 Task: Open a blank sheet, save the file as 'knowledge' Insert a table '2 by 1' In first column, add headers, 'Happy, Sad'. Change table style to  'Green'
Action: Mouse moved to (32, 62)
Screenshot: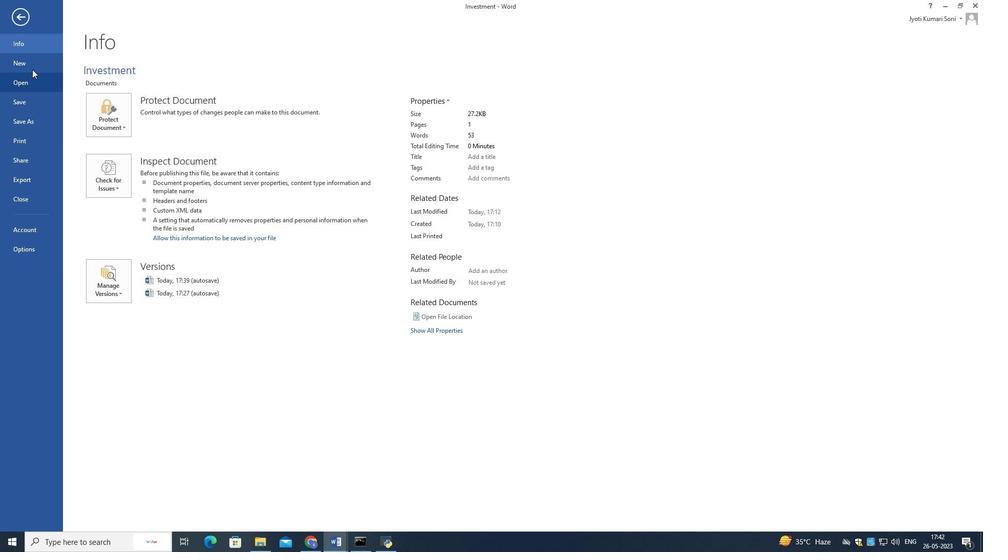 
Action: Mouse pressed left at (32, 62)
Screenshot: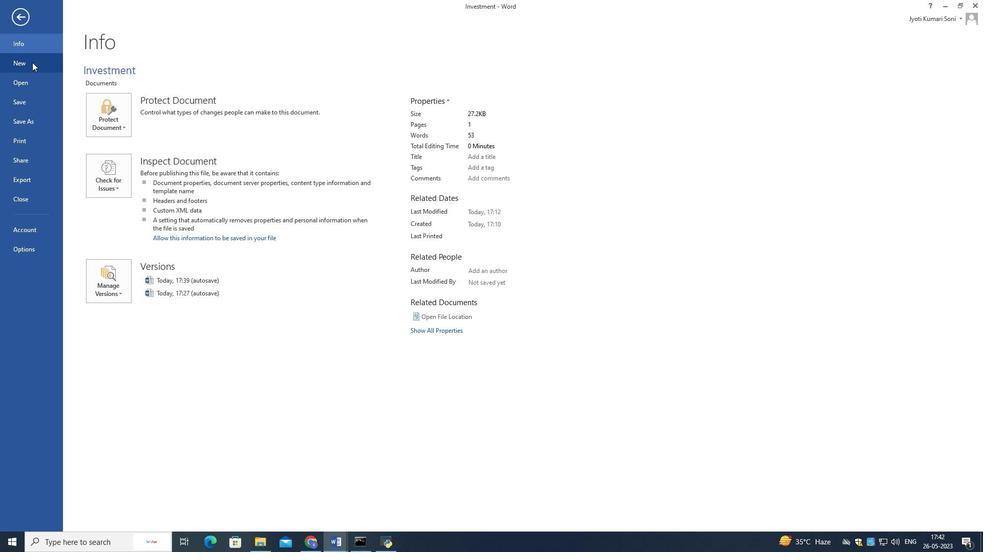 
Action: Mouse moved to (170, 142)
Screenshot: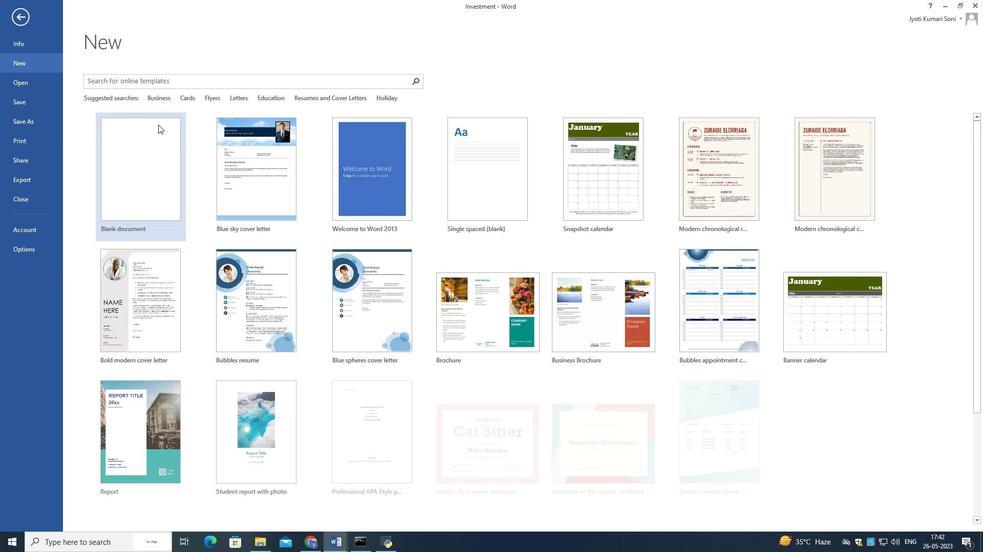 
Action: Mouse pressed left at (170, 142)
Screenshot: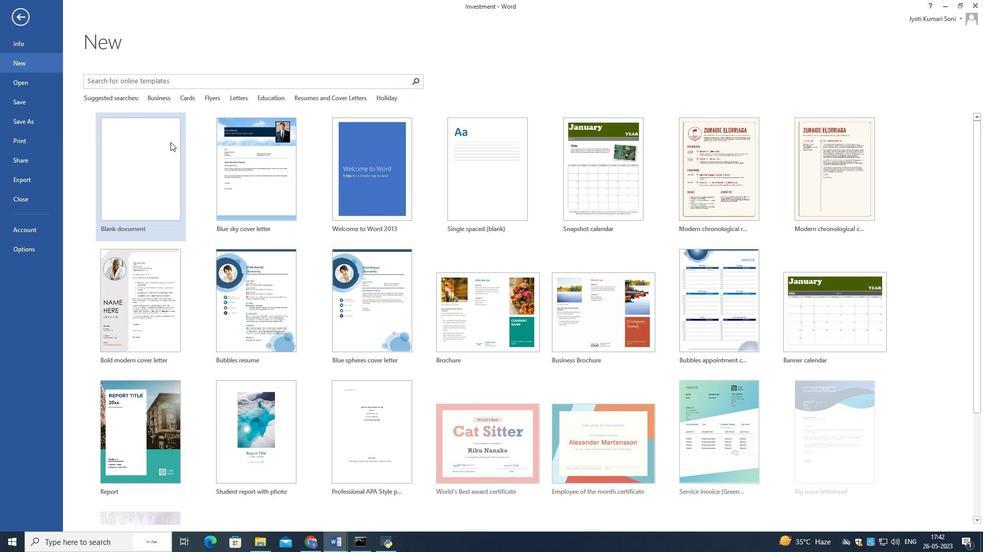 
Action: Mouse moved to (344, 131)
Screenshot: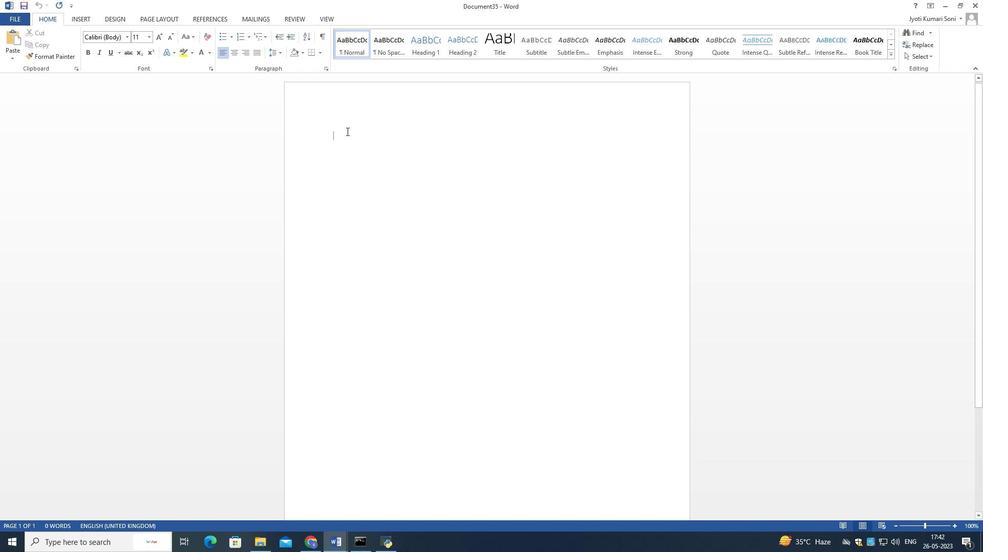 
Action: Key pressed ctrl+S
Screenshot: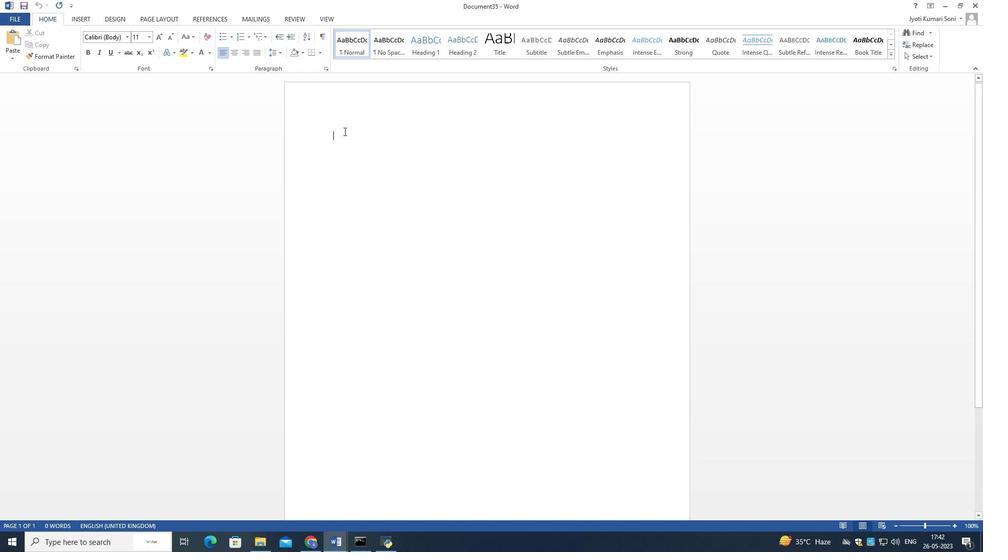 
Action: Mouse moved to (259, 103)
Screenshot: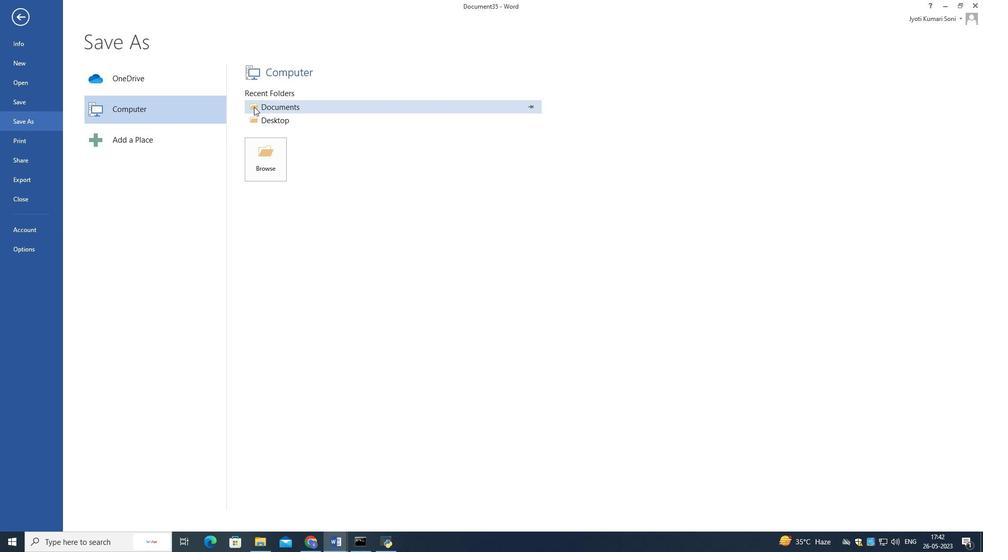
Action: Mouse pressed left at (259, 103)
Screenshot: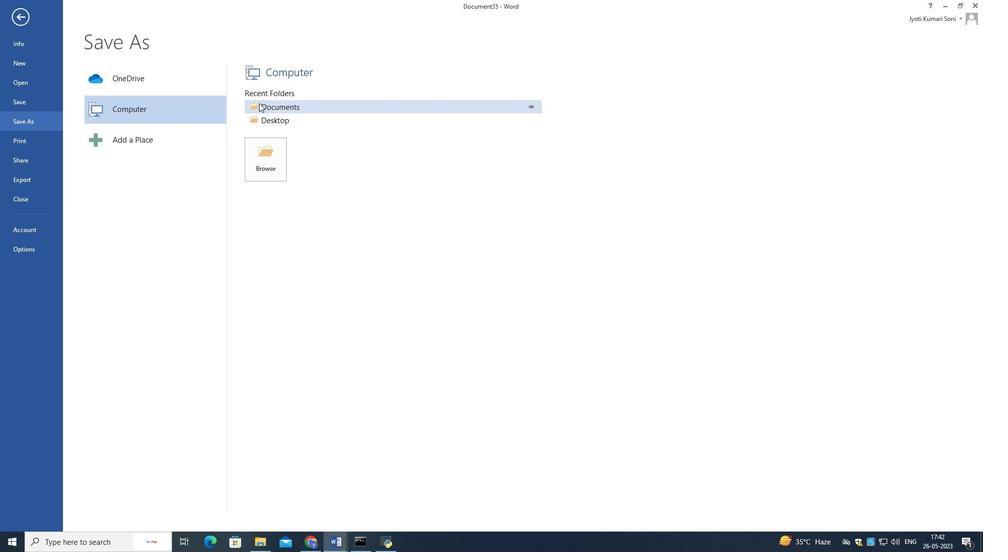 
Action: Mouse moved to (259, 107)
Screenshot: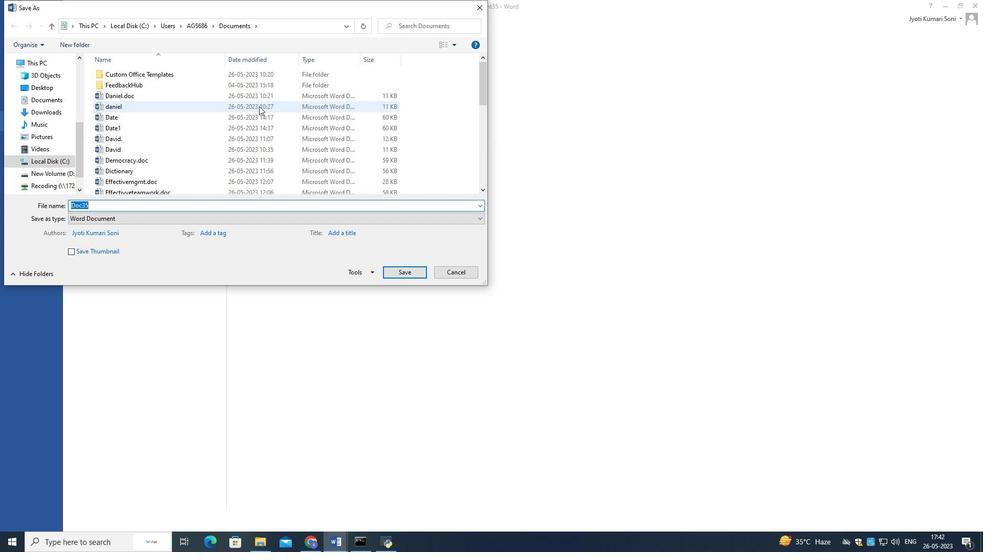 
Action: Key pressed k
Screenshot: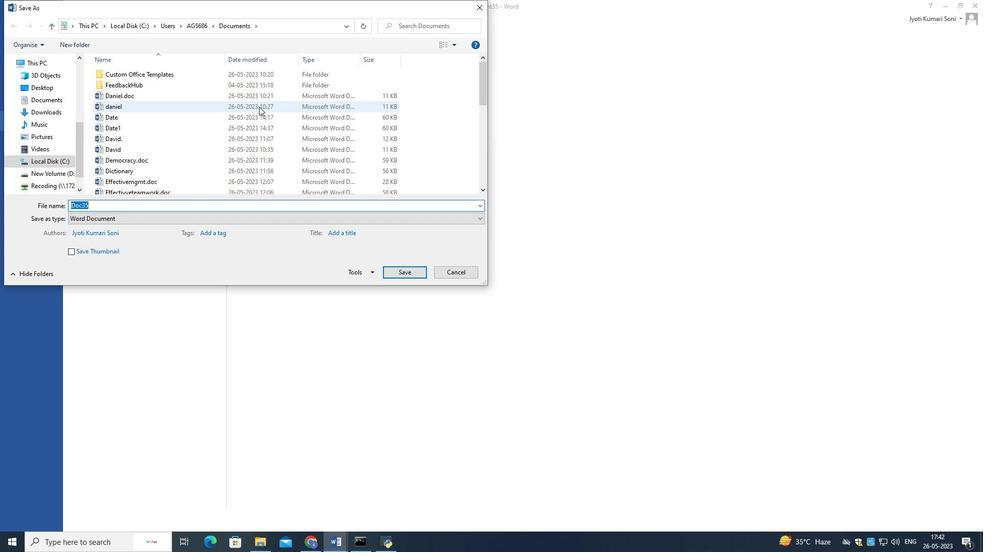 
Action: Mouse moved to (259, 107)
Screenshot: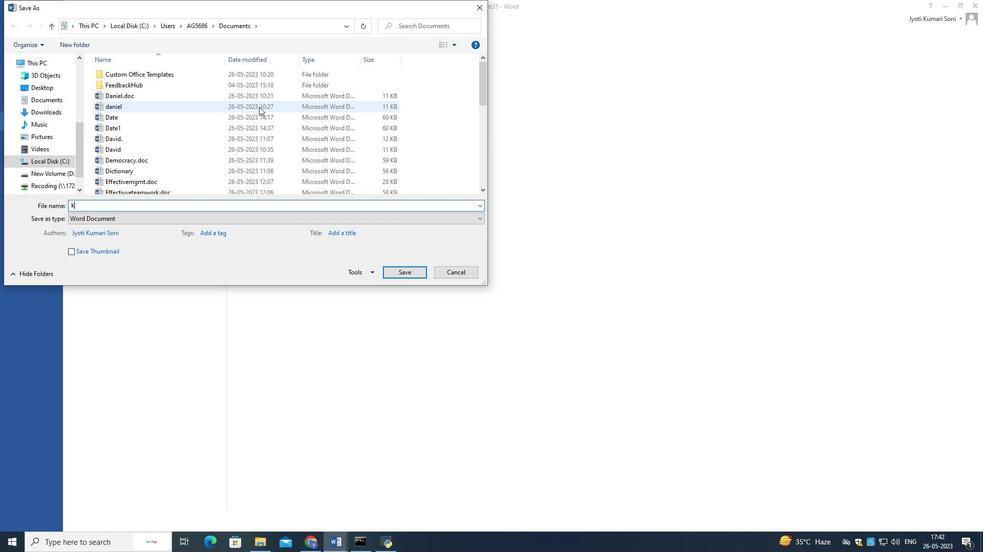 
Action: Key pressed nowledge<Key.enter>
Screenshot: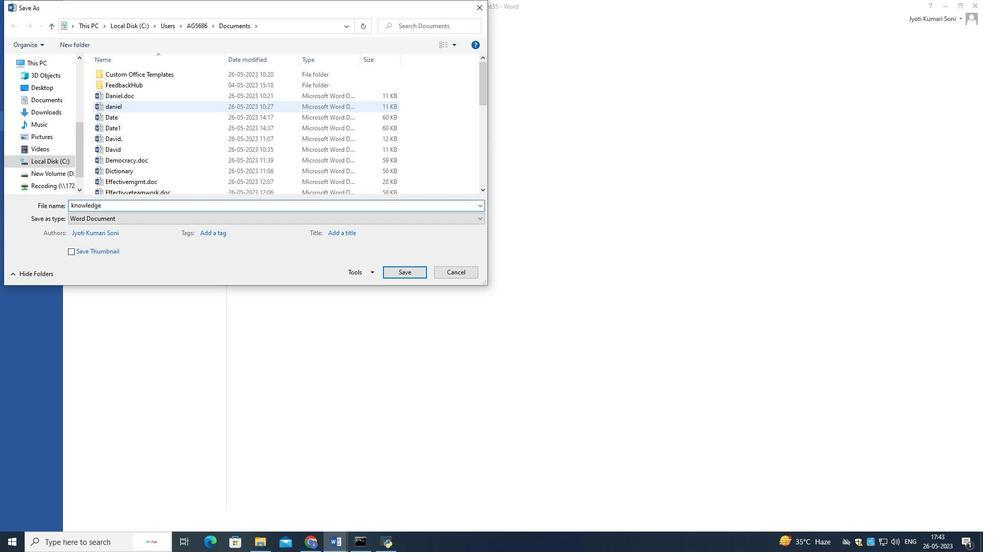 
Action: Mouse moved to (70, 14)
Screenshot: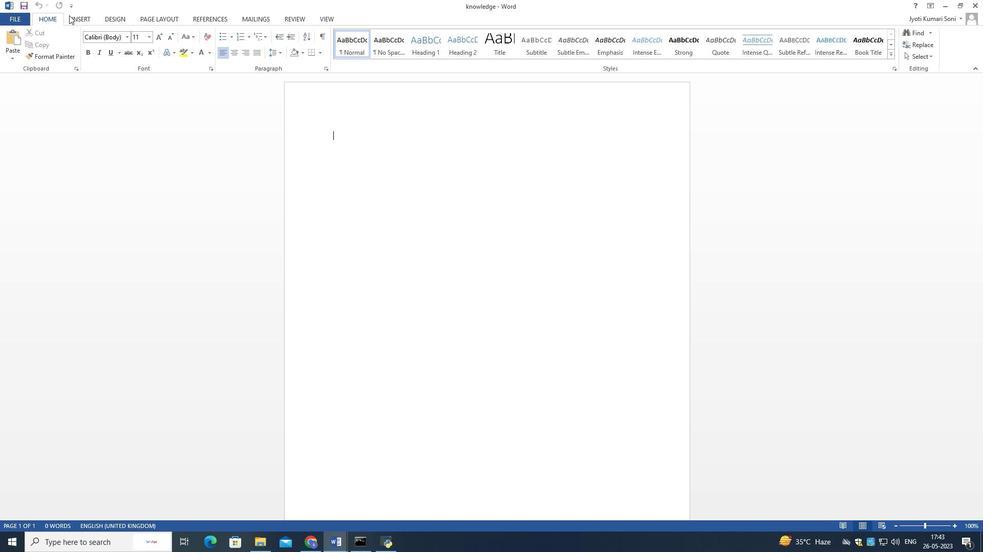 
Action: Mouse pressed left at (70, 14)
Screenshot: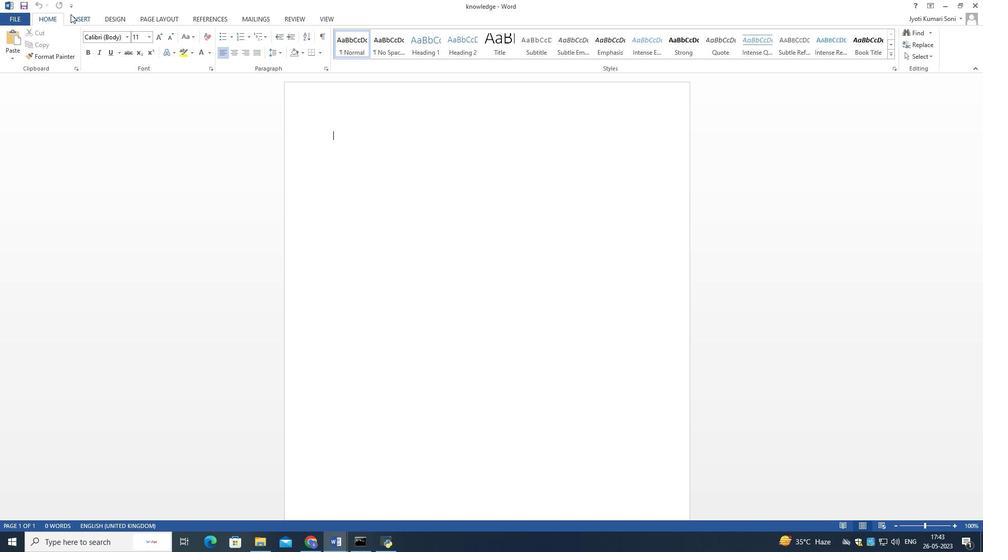 
Action: Mouse moved to (76, 54)
Screenshot: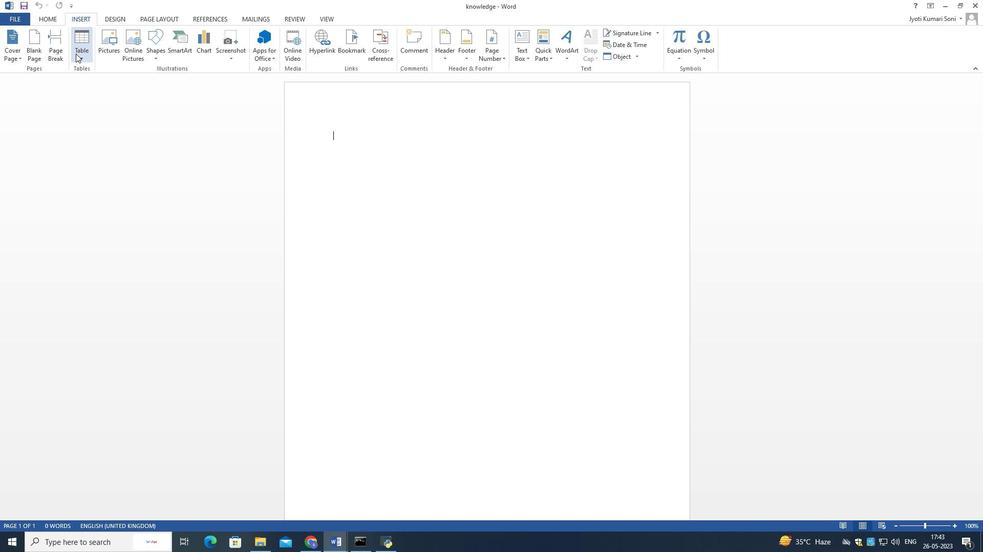 
Action: Mouse pressed left at (76, 54)
Screenshot: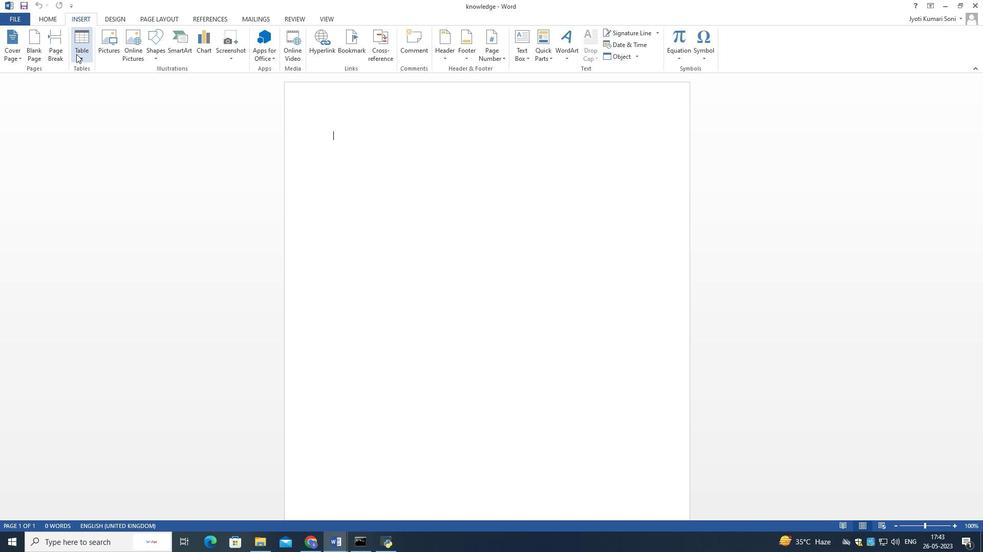 
Action: Mouse moved to (90, 78)
Screenshot: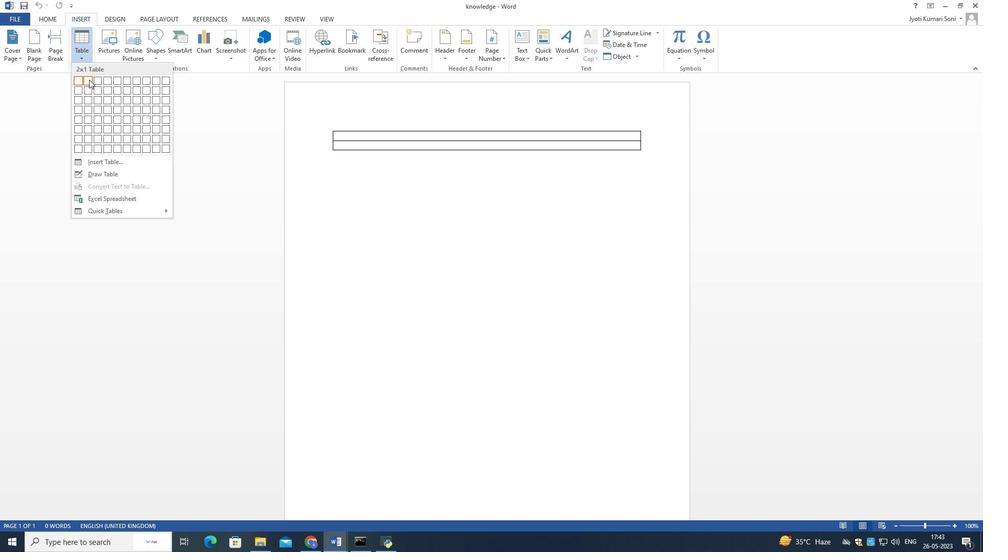 
Action: Mouse pressed left at (90, 78)
Screenshot: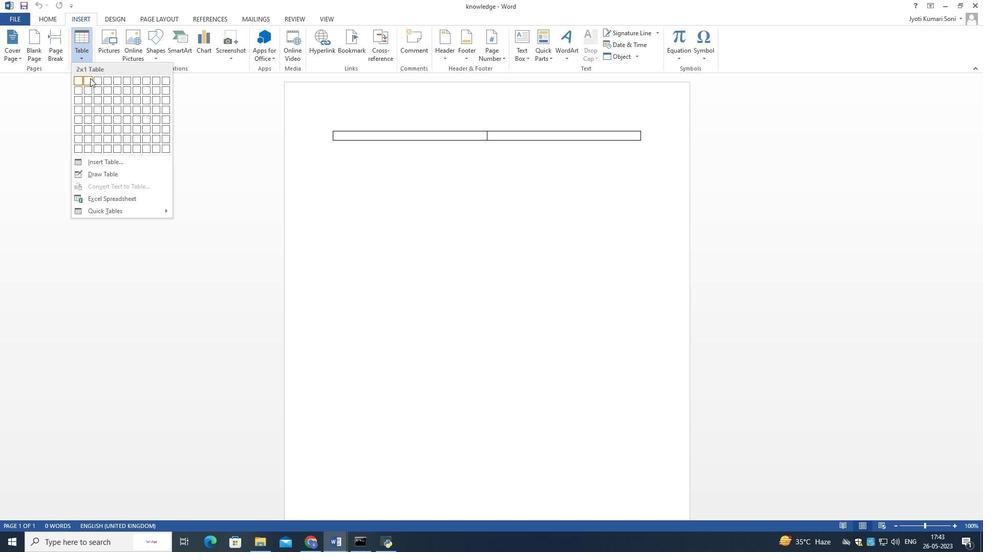 
Action: Mouse moved to (415, 137)
Screenshot: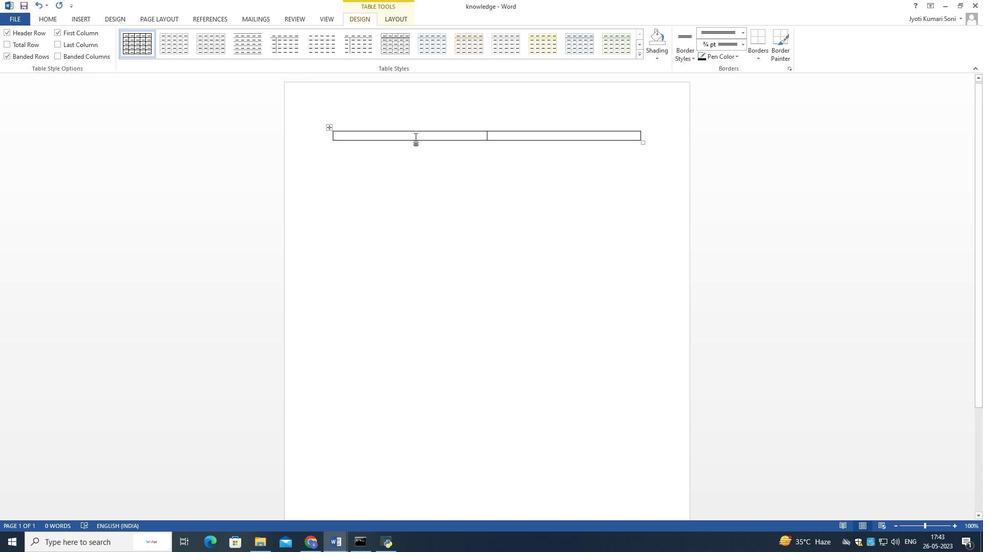 
Action: Mouse pressed left at (415, 137)
Screenshot: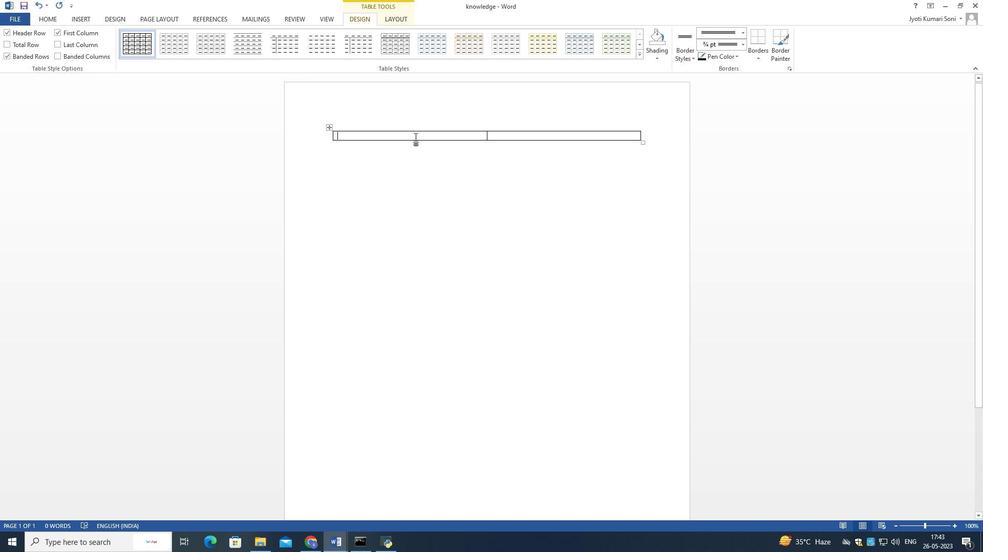 
Action: Mouse moved to (415, 136)
Screenshot: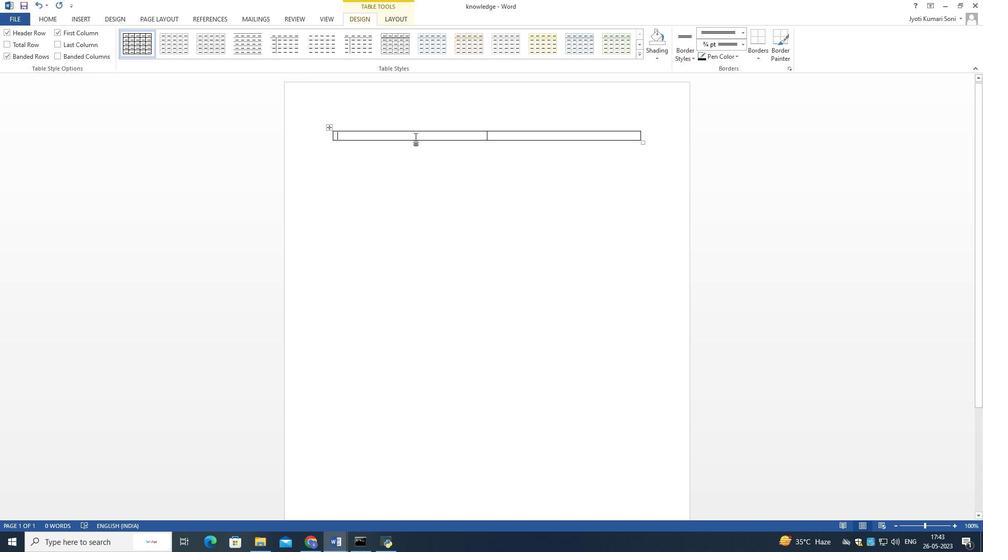 
Action: Key pressed h
Screenshot: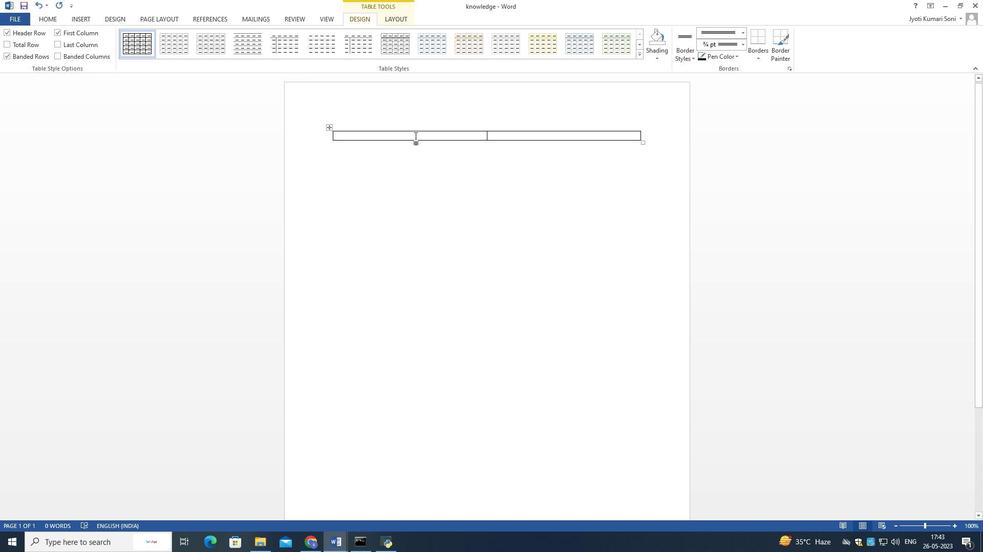 
Action: Mouse moved to (415, 135)
Screenshot: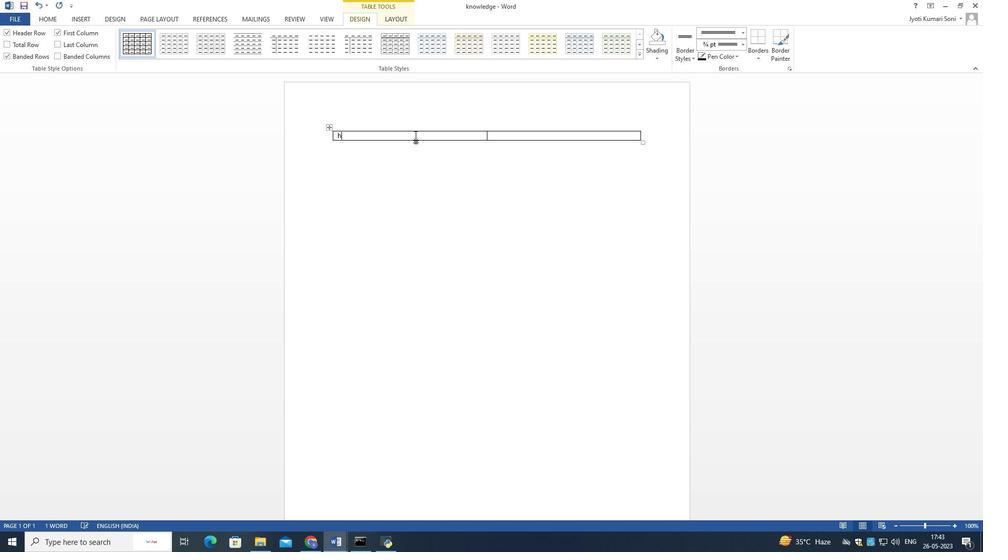 
Action: Key pressed a
Screenshot: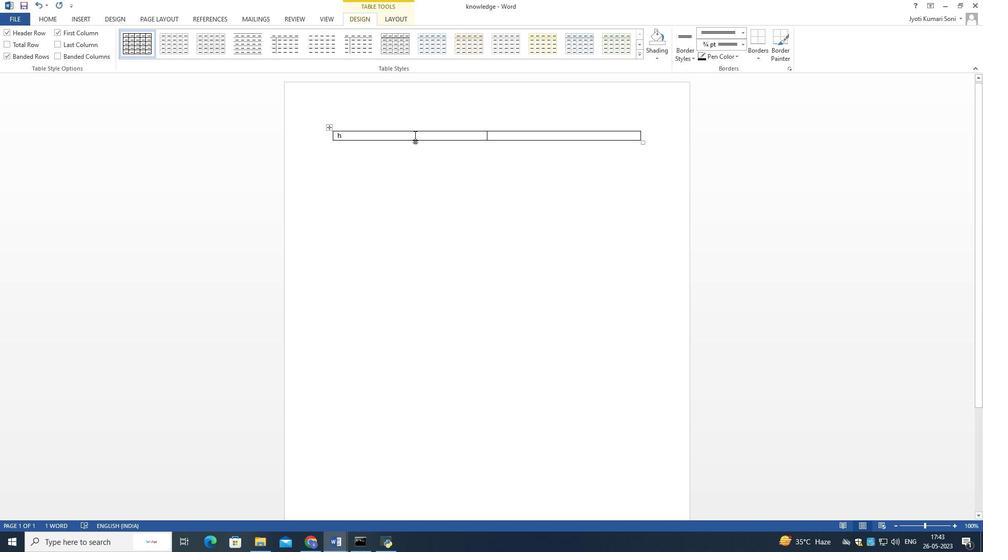 
Action: Mouse moved to (412, 135)
Screenshot: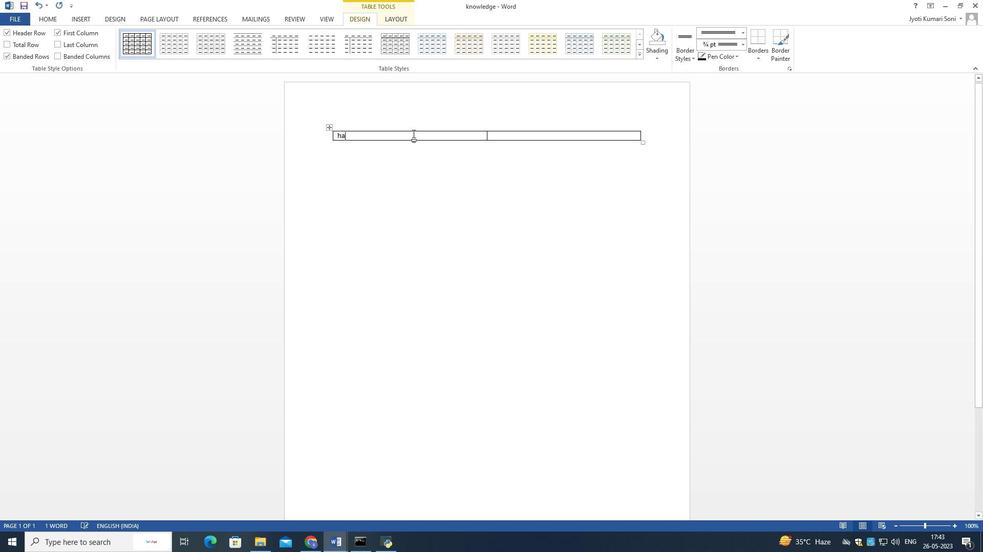
Action: Key pressed ppy
Screenshot: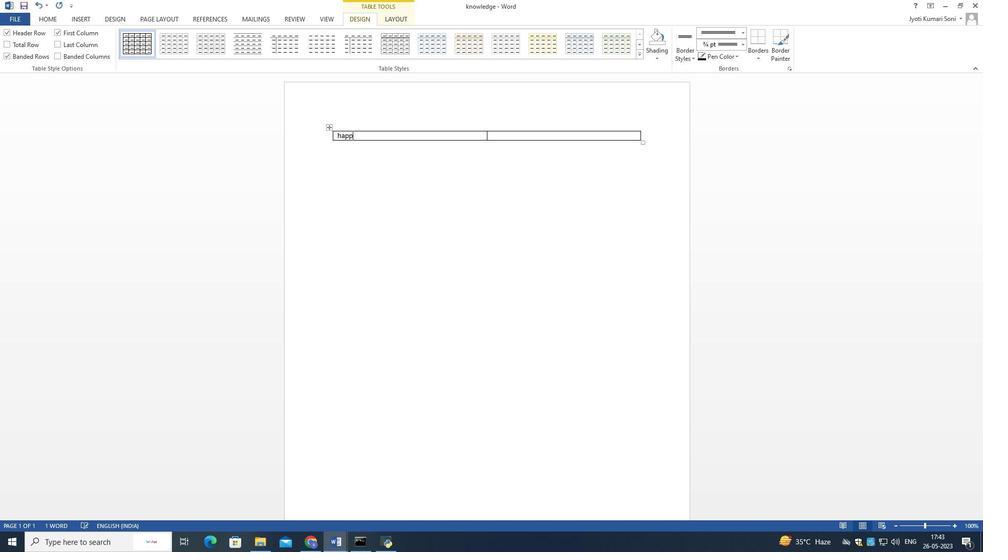 
Action: Mouse moved to (537, 134)
Screenshot: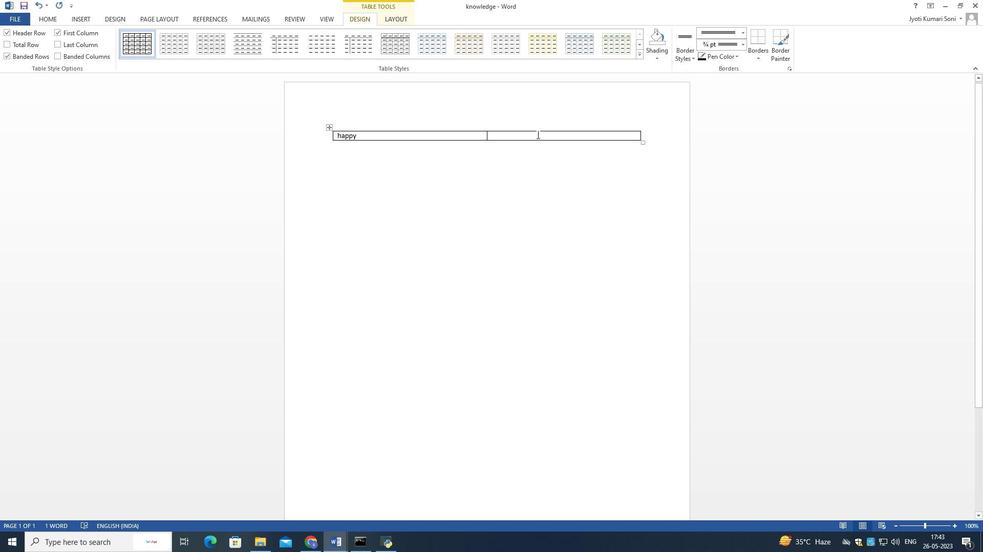 
Action: Mouse pressed left at (537, 134)
Screenshot: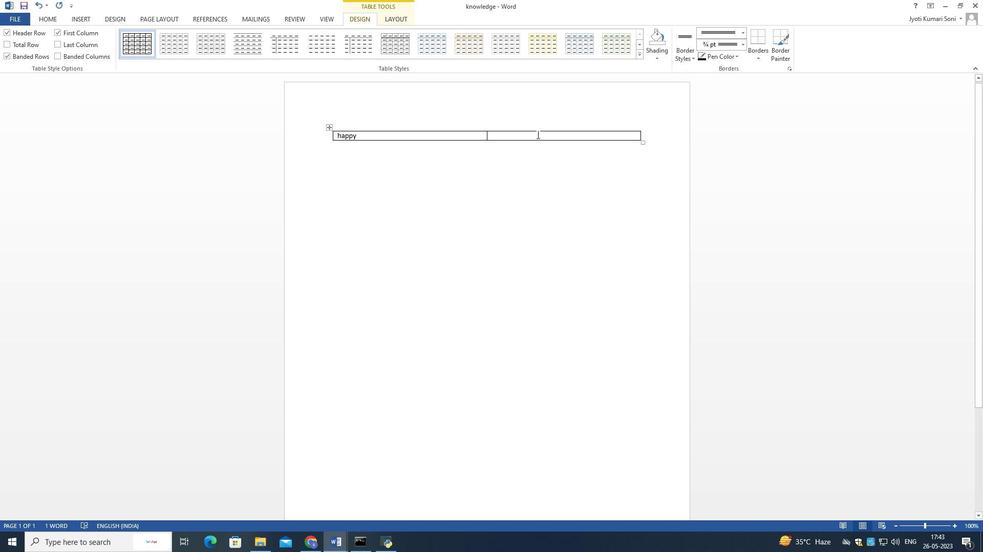 
Action: Mouse moved to (528, 135)
Screenshot: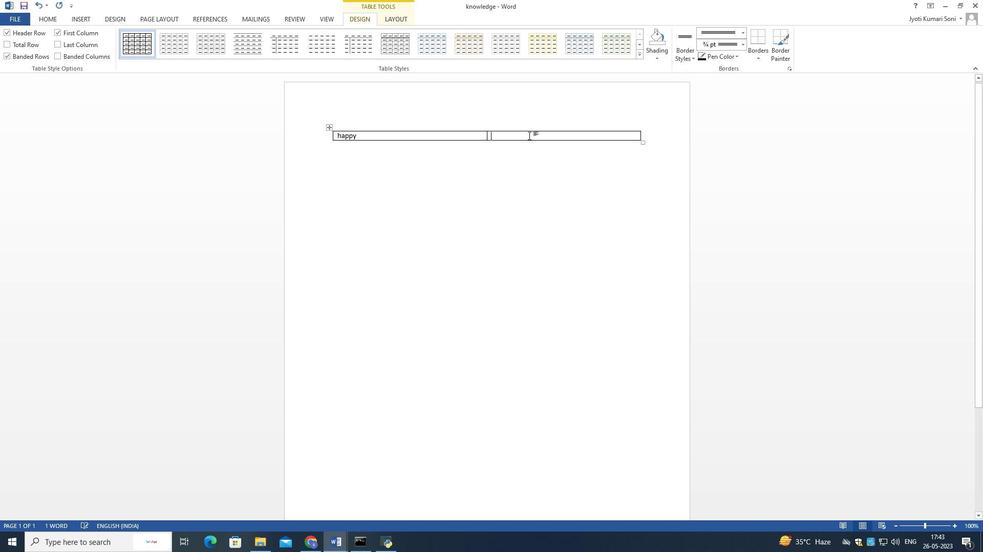 
Action: Key pressed s
Screenshot: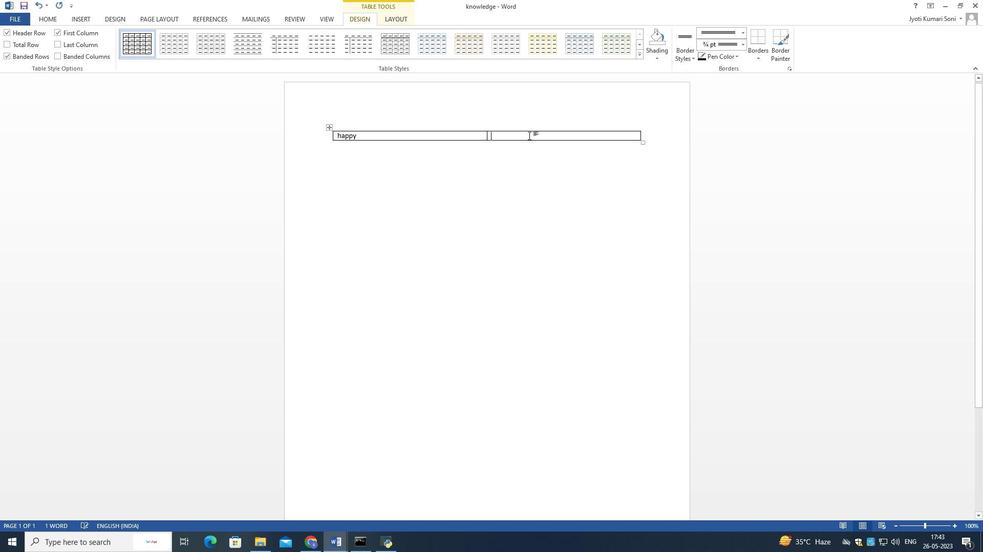 
Action: Mouse moved to (522, 138)
Screenshot: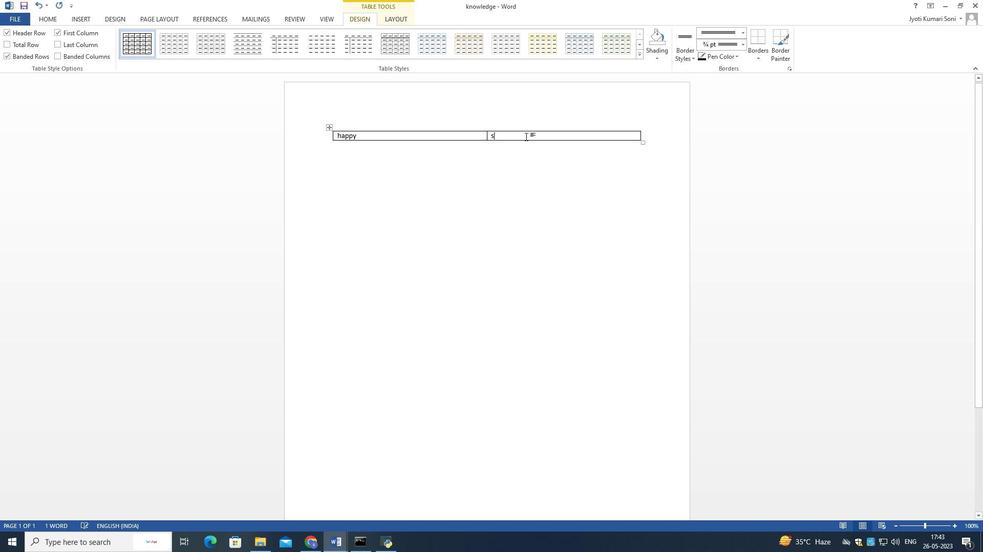 
Action: Key pressed ad
Screenshot: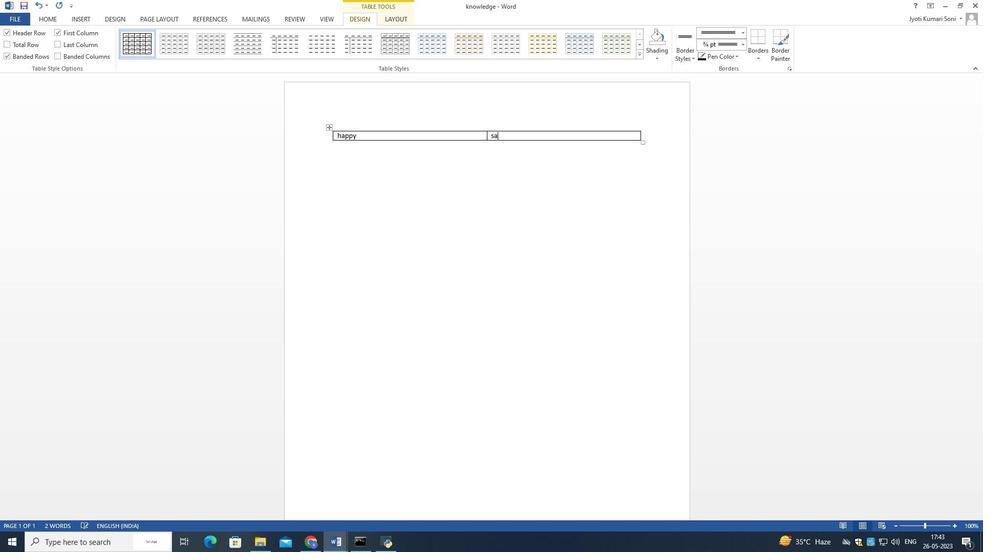 
Action: Mouse moved to (647, 60)
Screenshot: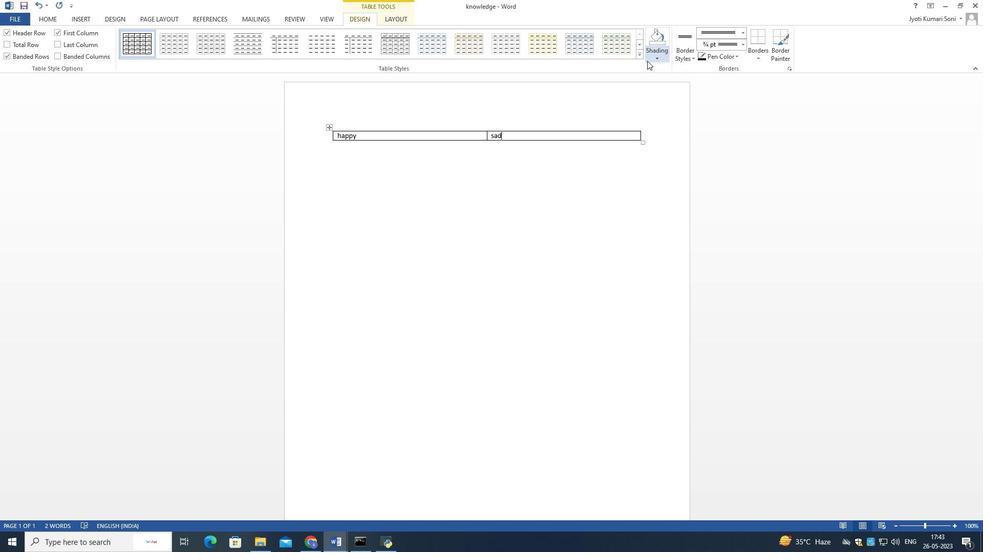 
Action: Mouse pressed left at (647, 60)
Screenshot: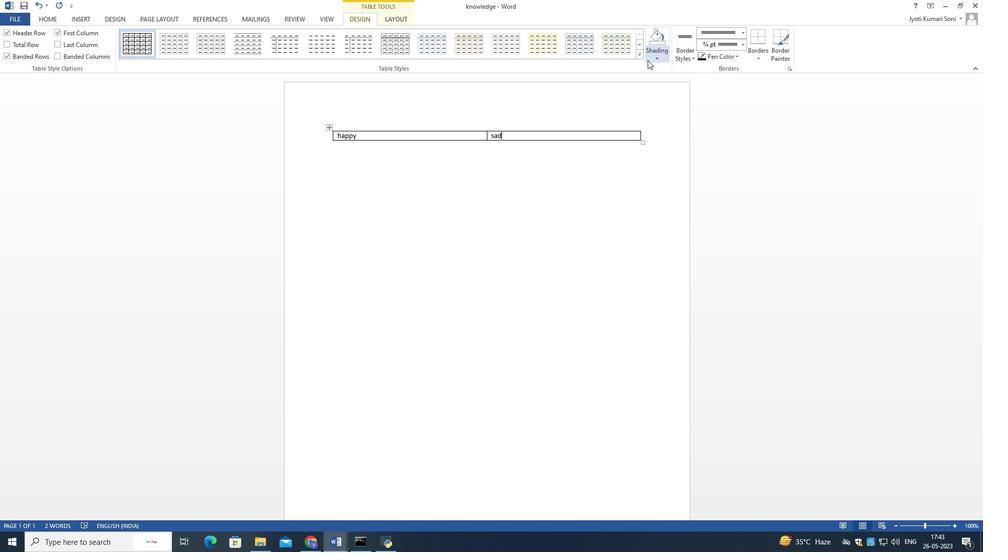 
Action: Mouse moved to (637, 59)
Screenshot: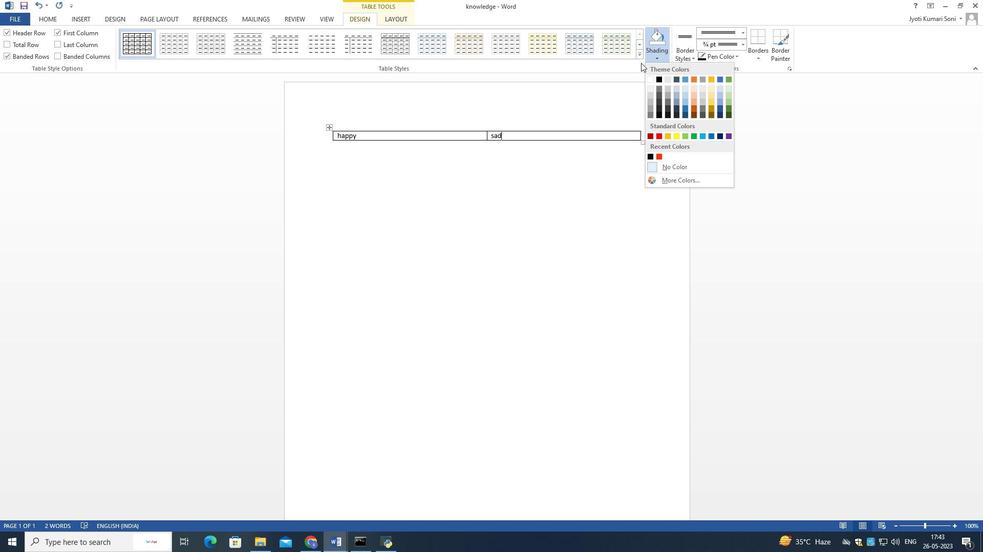 
Action: Mouse pressed left at (637, 59)
Screenshot: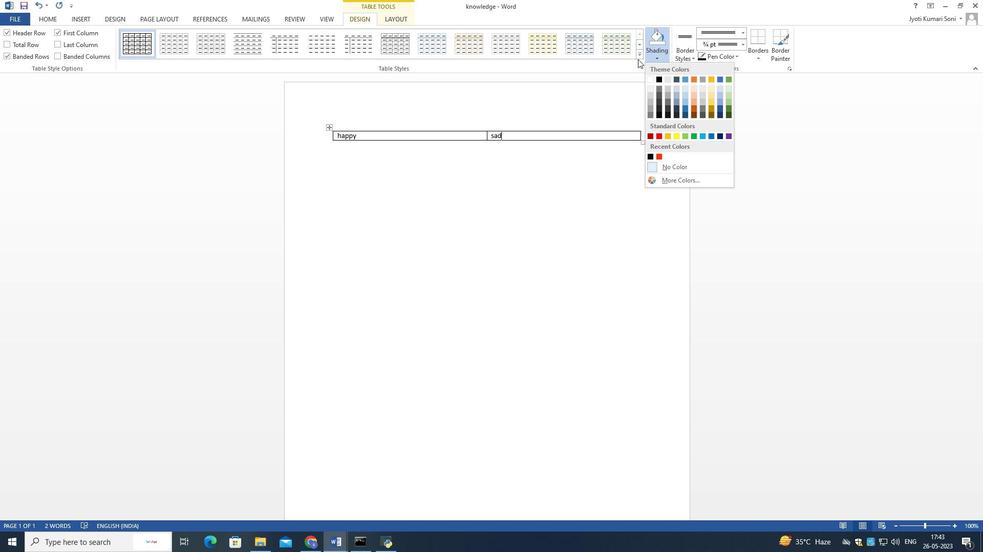 
Action: Mouse moved to (624, 49)
Screenshot: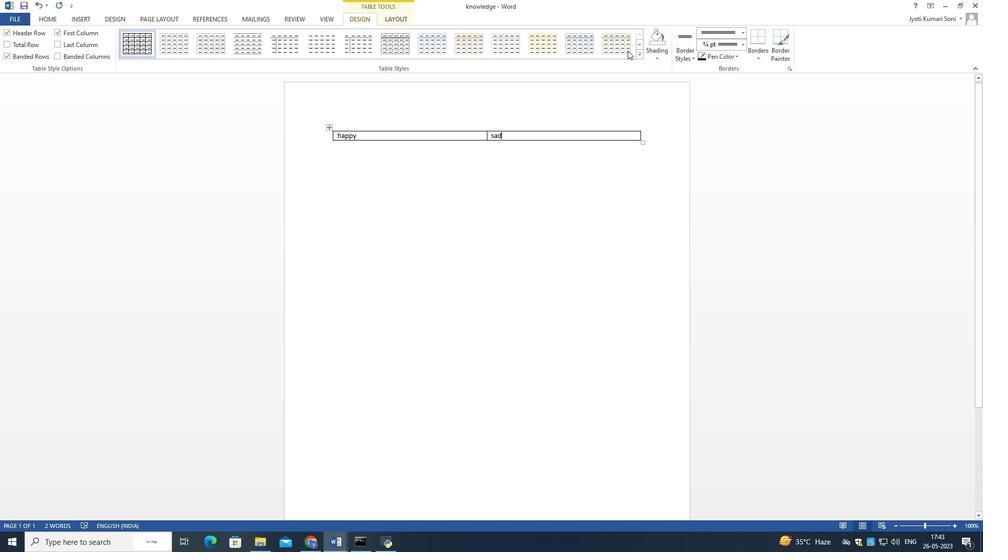 
Action: Mouse pressed left at (624, 49)
Screenshot: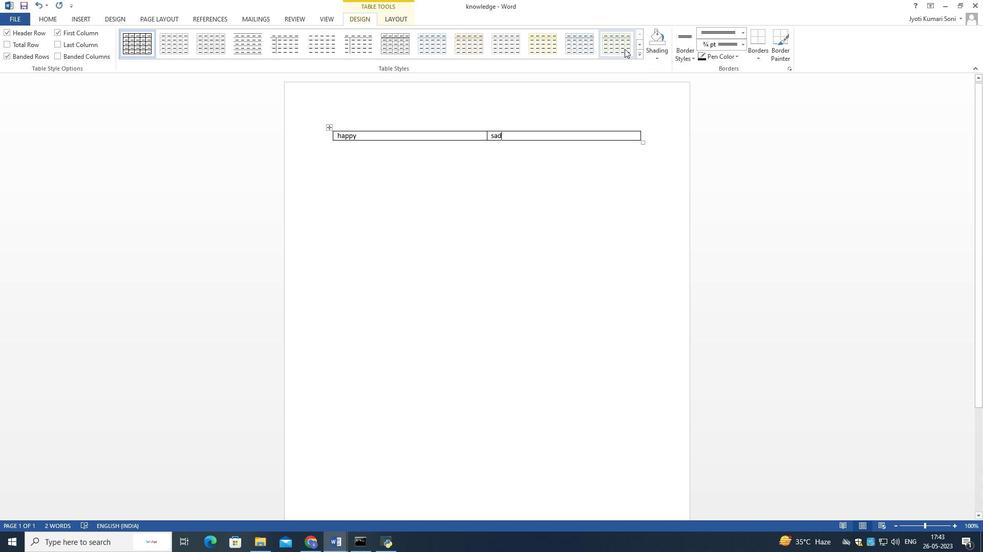 
Action: Mouse moved to (372, 105)
Screenshot: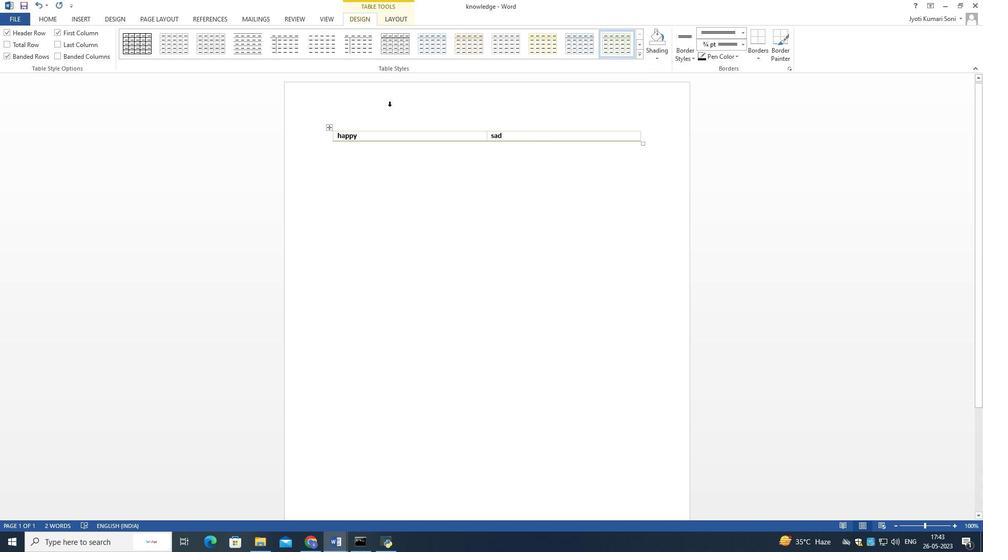 
